 Task: Select the fullscreen option in the new window dimensions.
Action: Mouse moved to (15, 614)
Screenshot: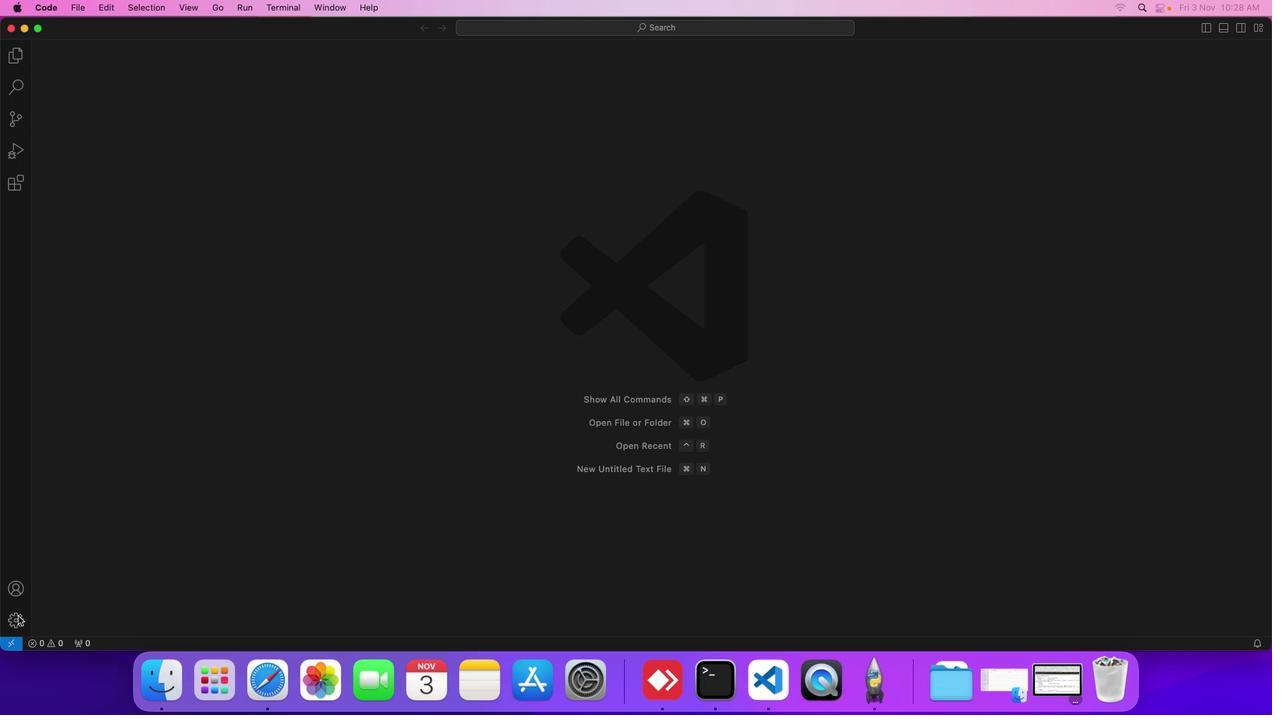 
Action: Mouse pressed left at (15, 614)
Screenshot: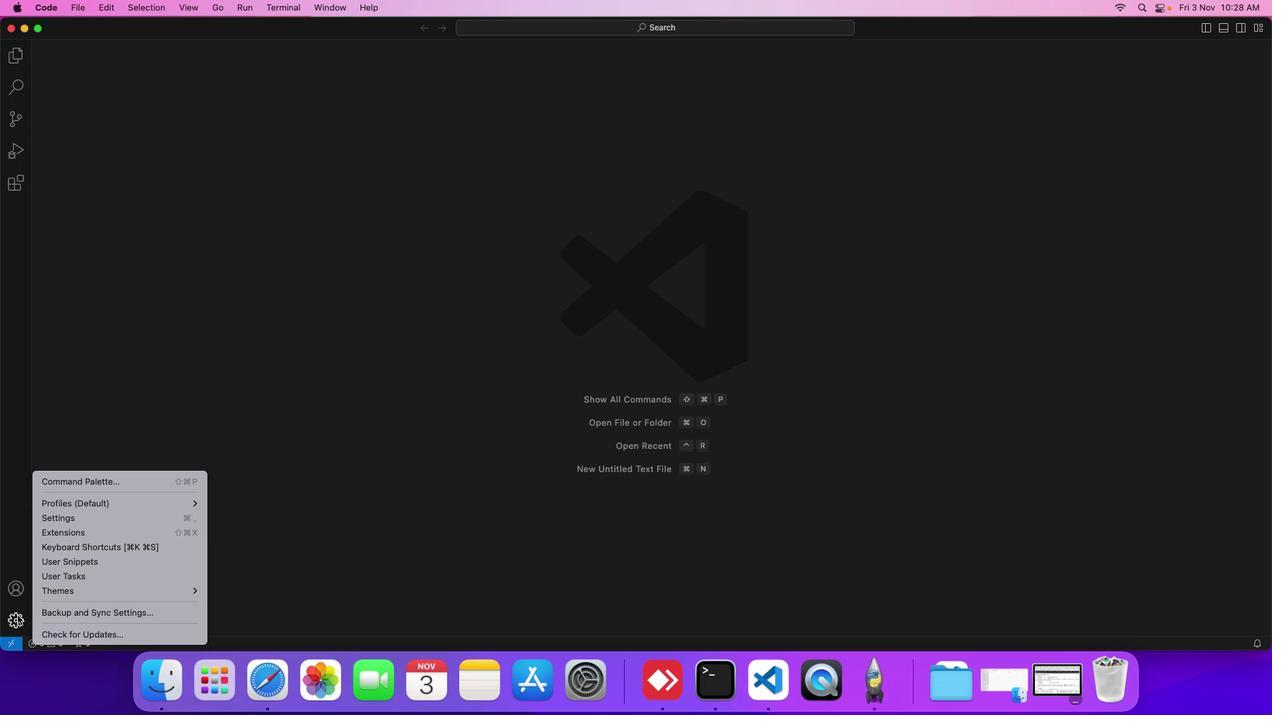 
Action: Mouse moved to (51, 521)
Screenshot: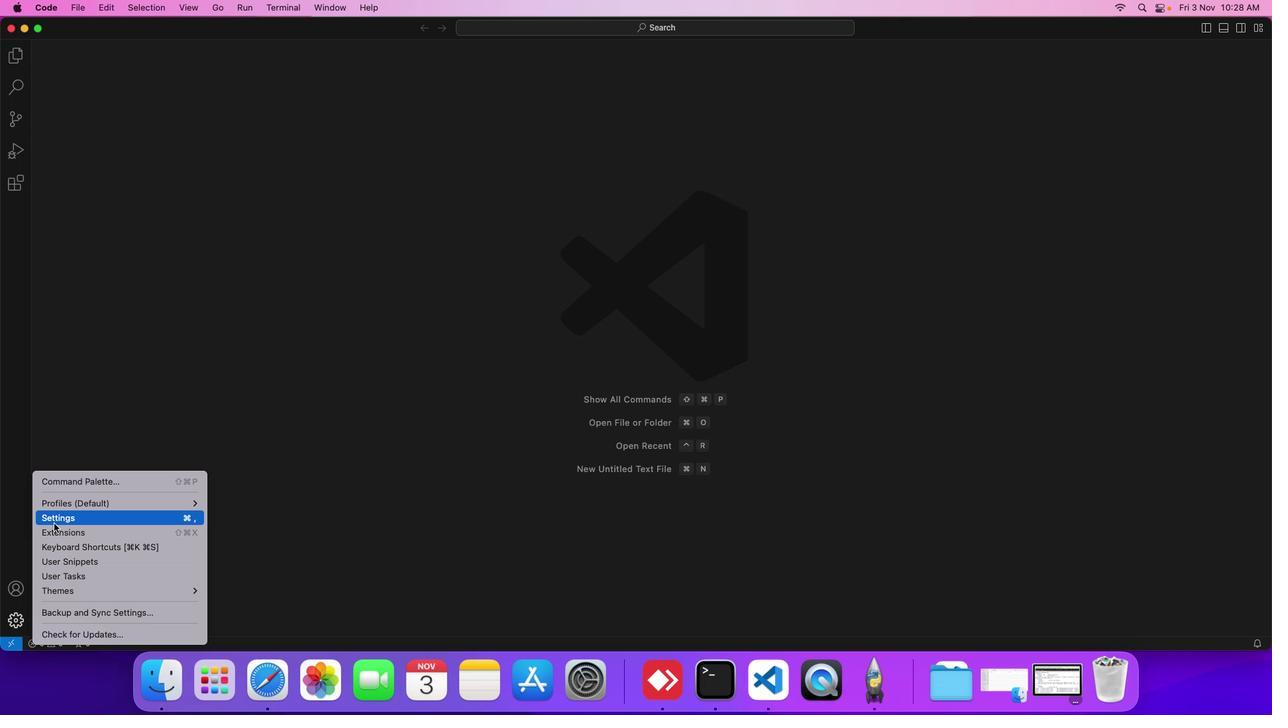 
Action: Mouse pressed left at (51, 521)
Screenshot: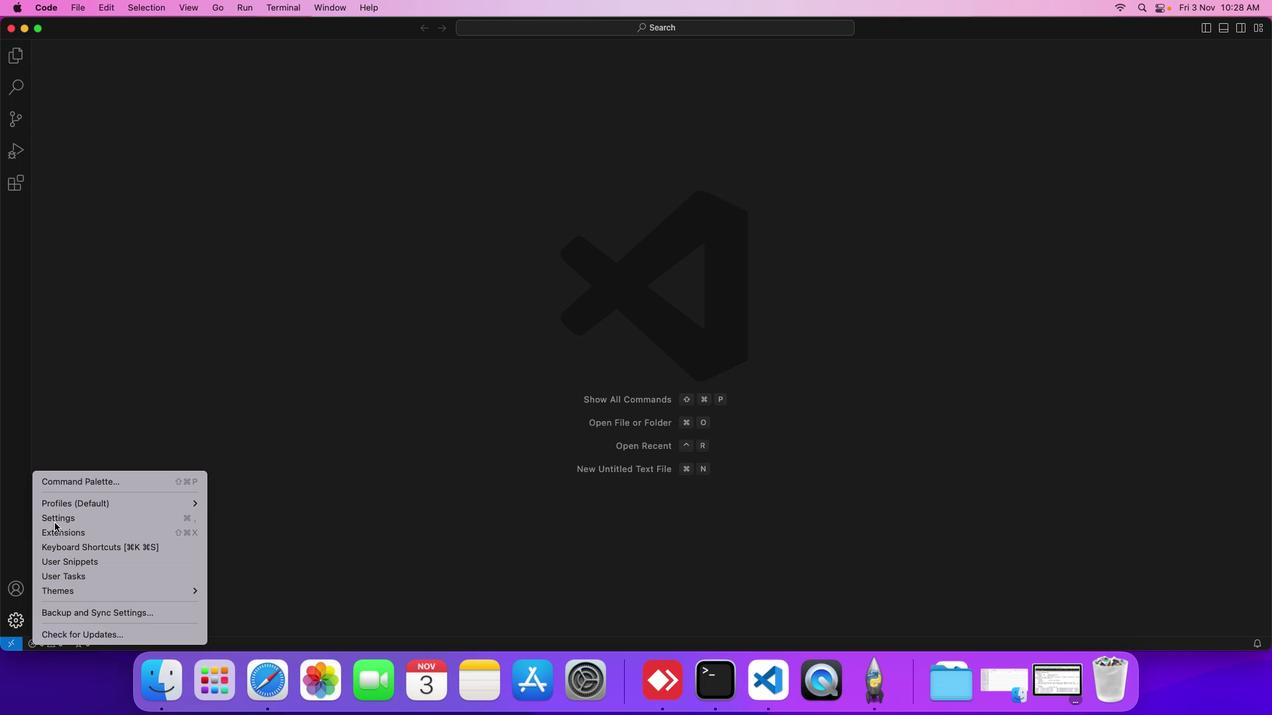 
Action: Mouse moved to (299, 176)
Screenshot: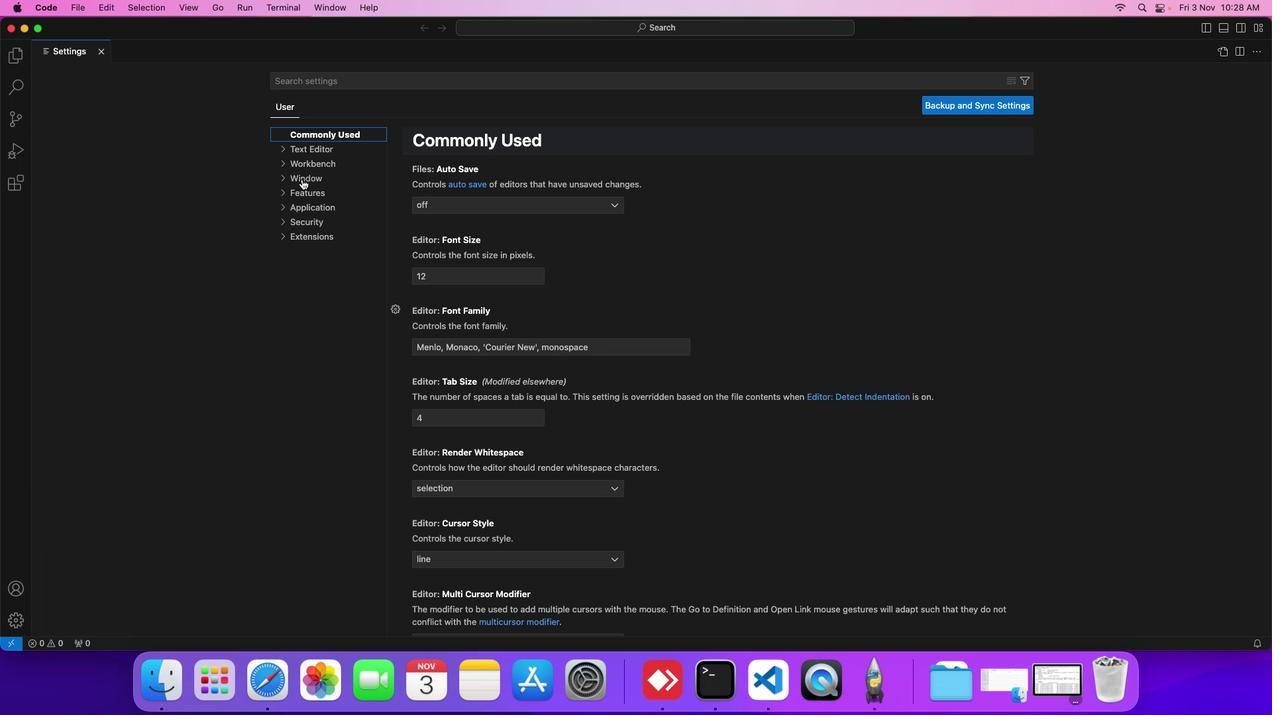 
Action: Mouse pressed left at (299, 176)
Screenshot: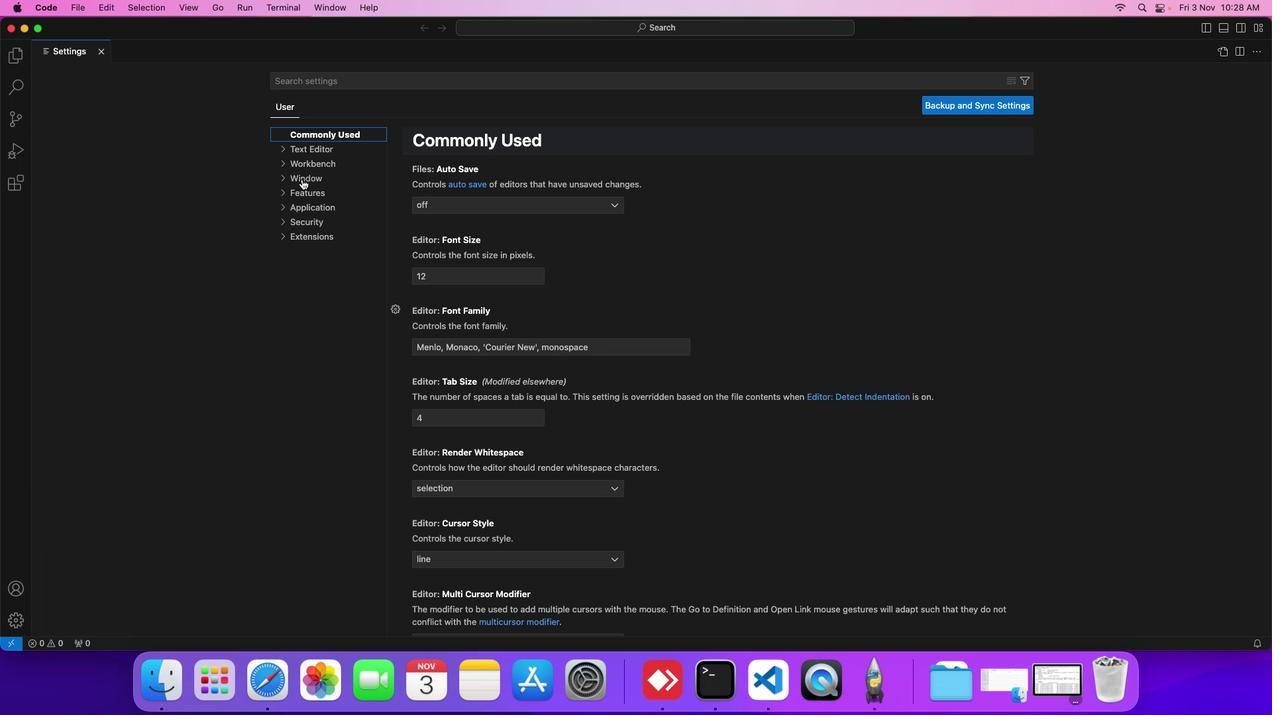 
Action: Mouse moved to (329, 188)
Screenshot: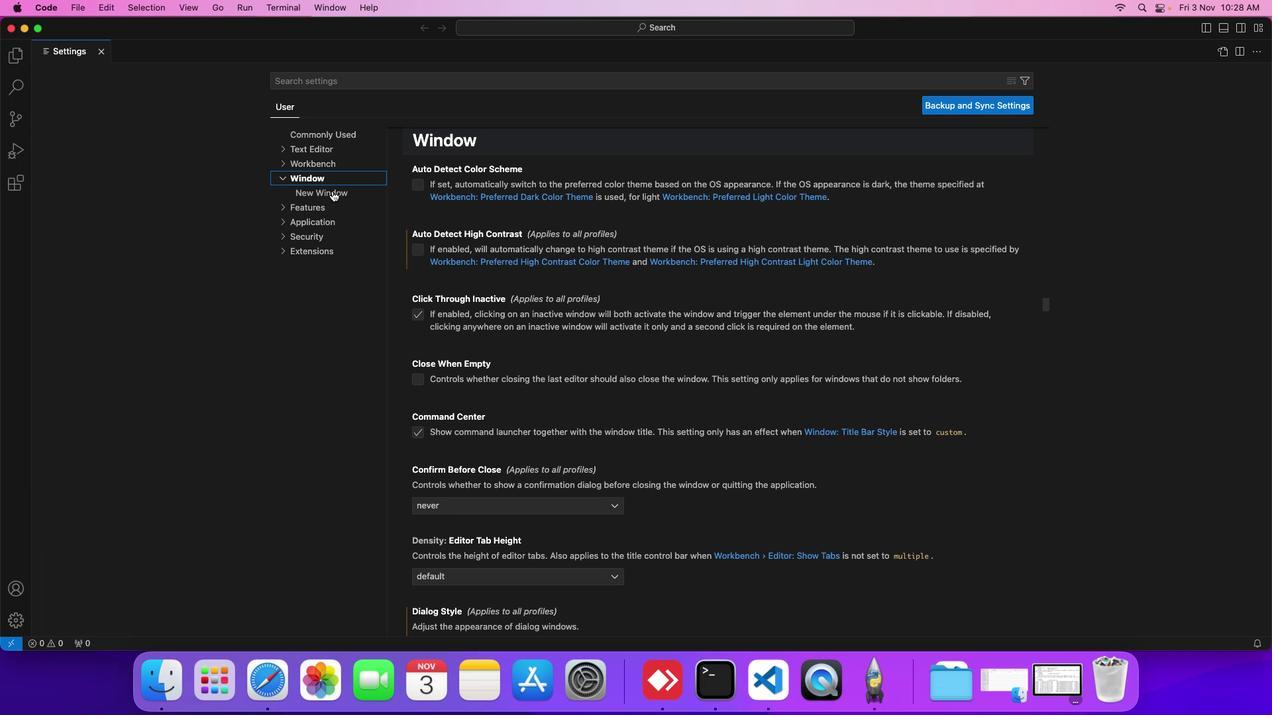 
Action: Mouse pressed left at (329, 188)
Screenshot: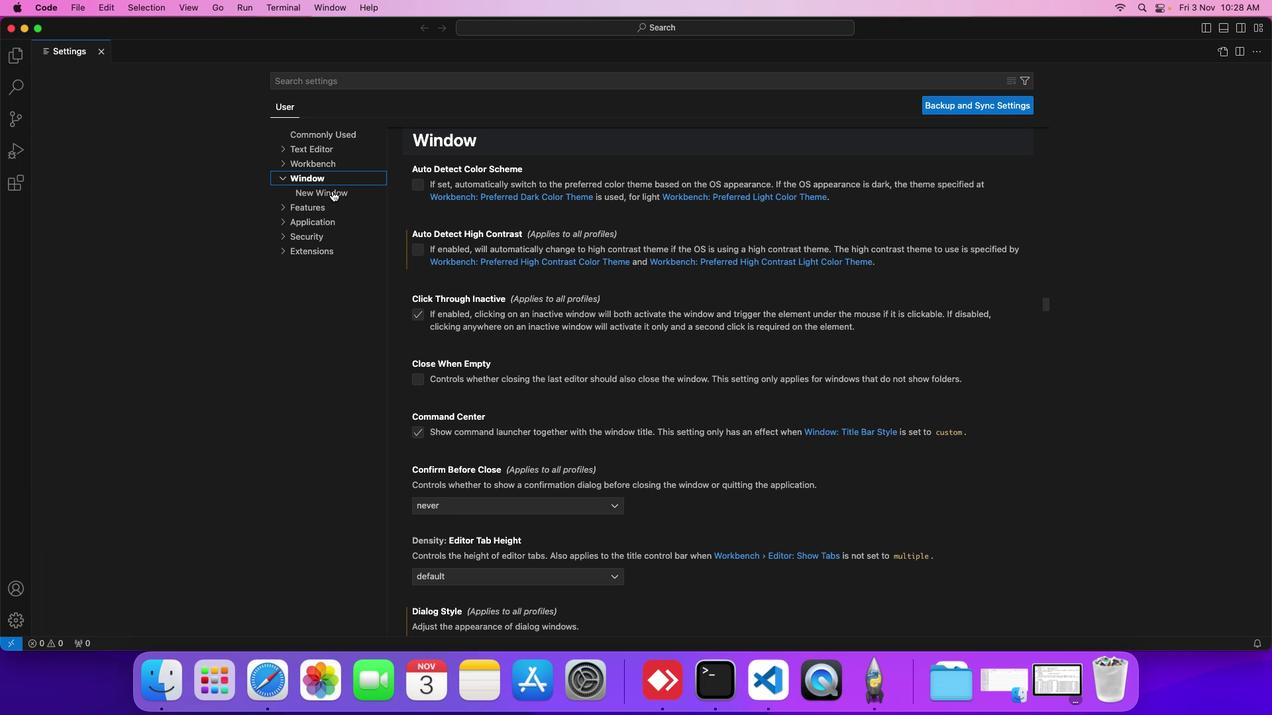 
Action: Mouse moved to (433, 214)
Screenshot: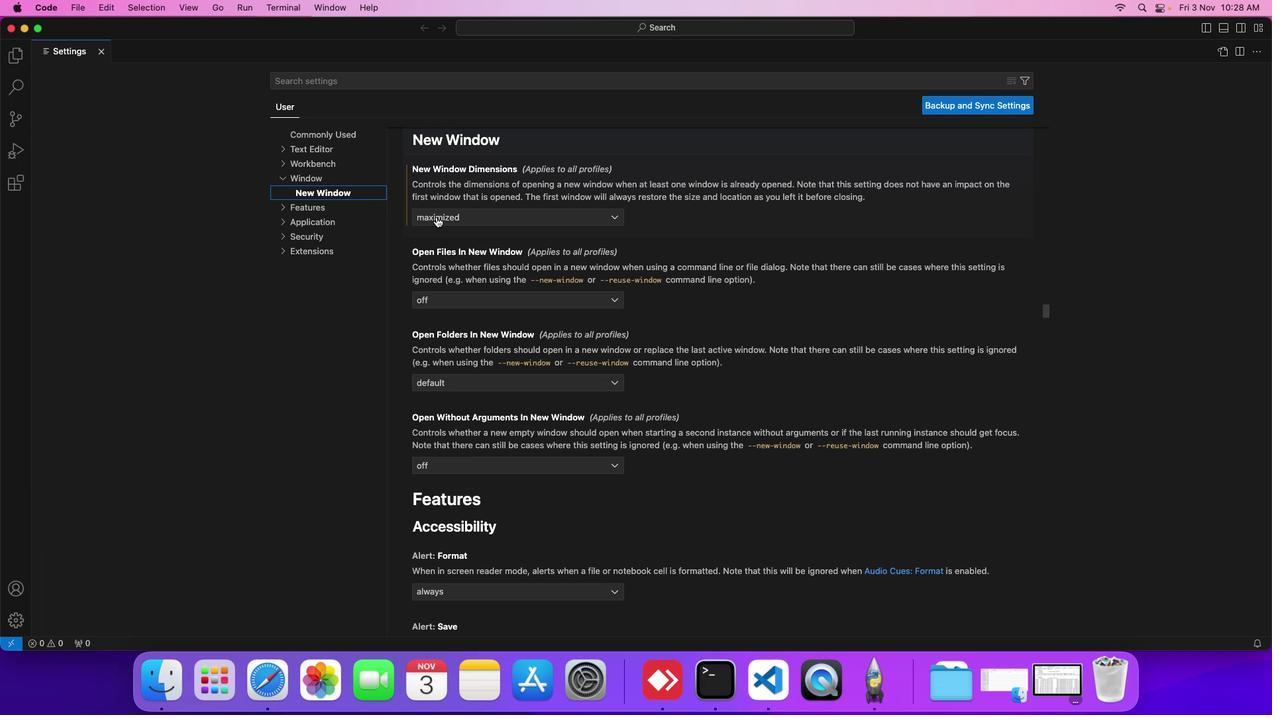 
Action: Mouse pressed left at (433, 214)
Screenshot: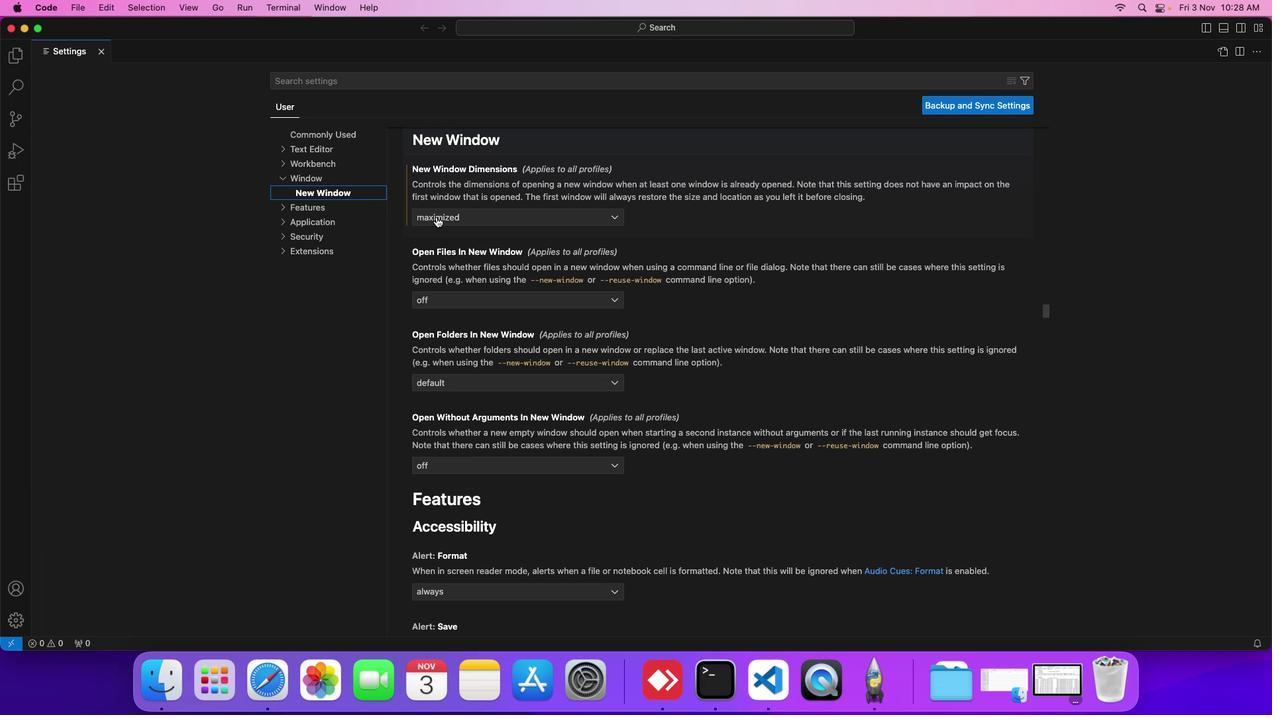 
Action: Mouse moved to (440, 290)
Screenshot: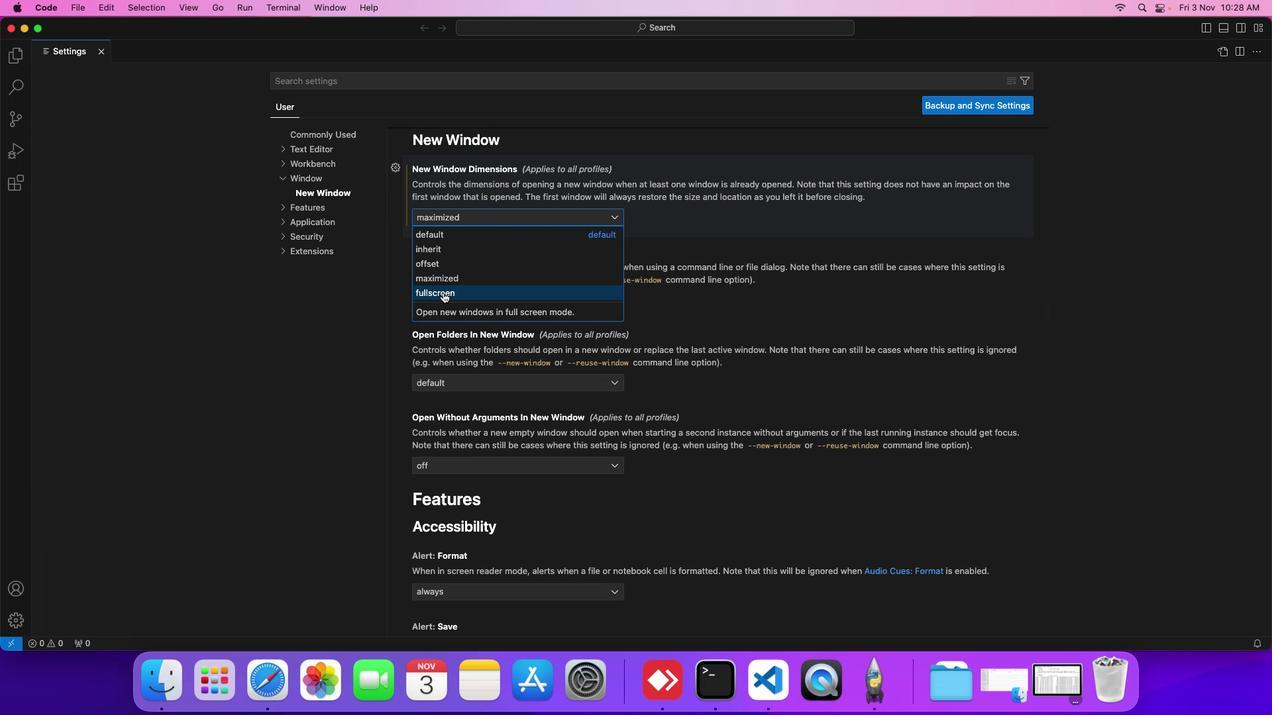 
Action: Mouse pressed left at (440, 290)
Screenshot: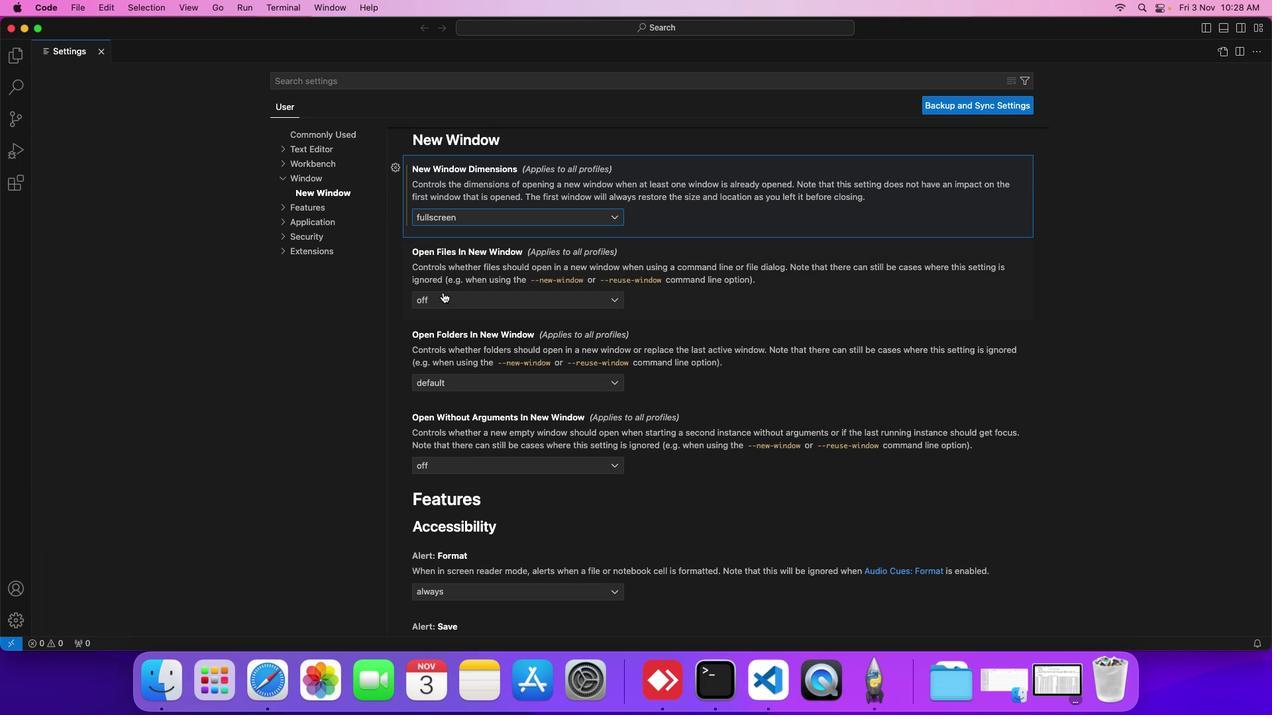 
Action: Mouse moved to (439, 289)
Screenshot: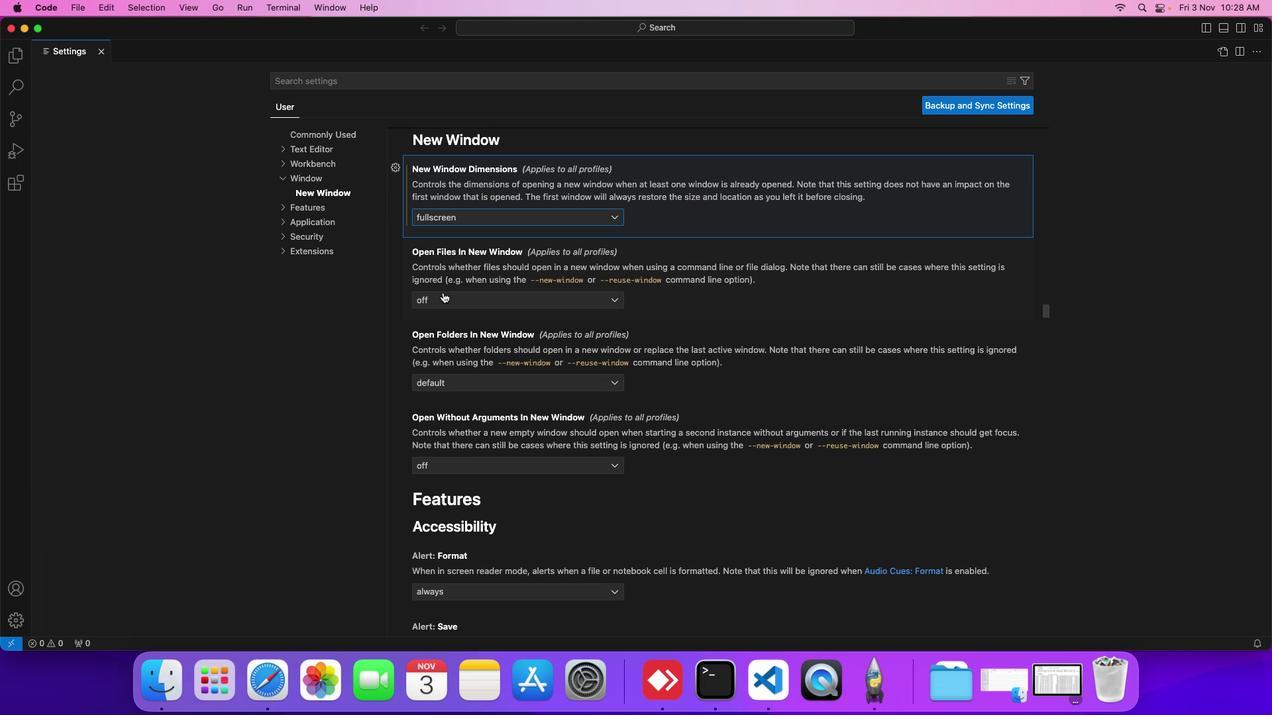 
